 Task: Add Sprouts Color Safe Laundry Booster Oxygen Brightner to the cart.
Action: Mouse moved to (722, 269)
Screenshot: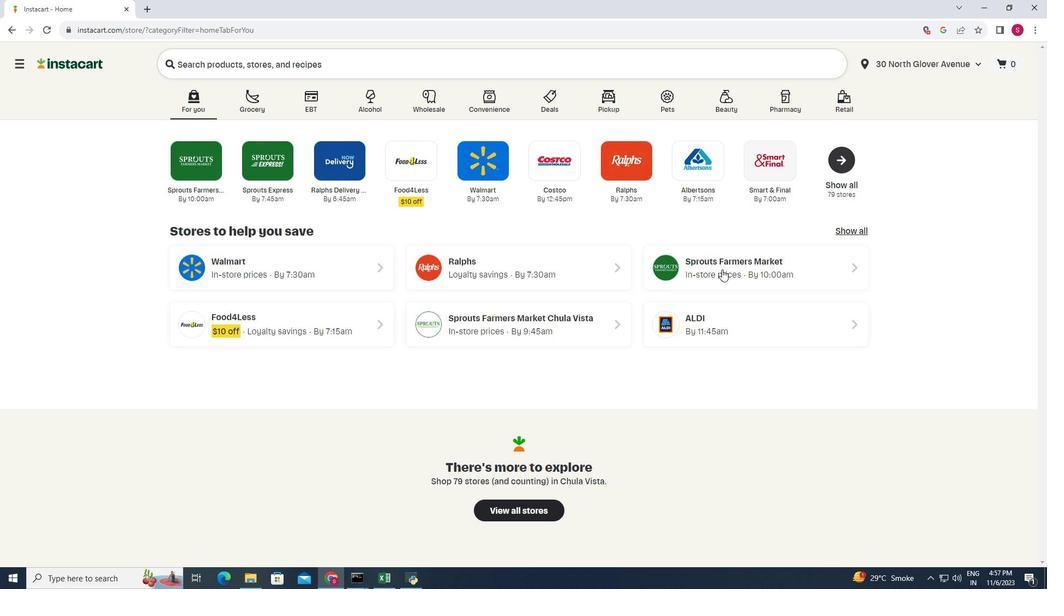 
Action: Mouse pressed left at (722, 269)
Screenshot: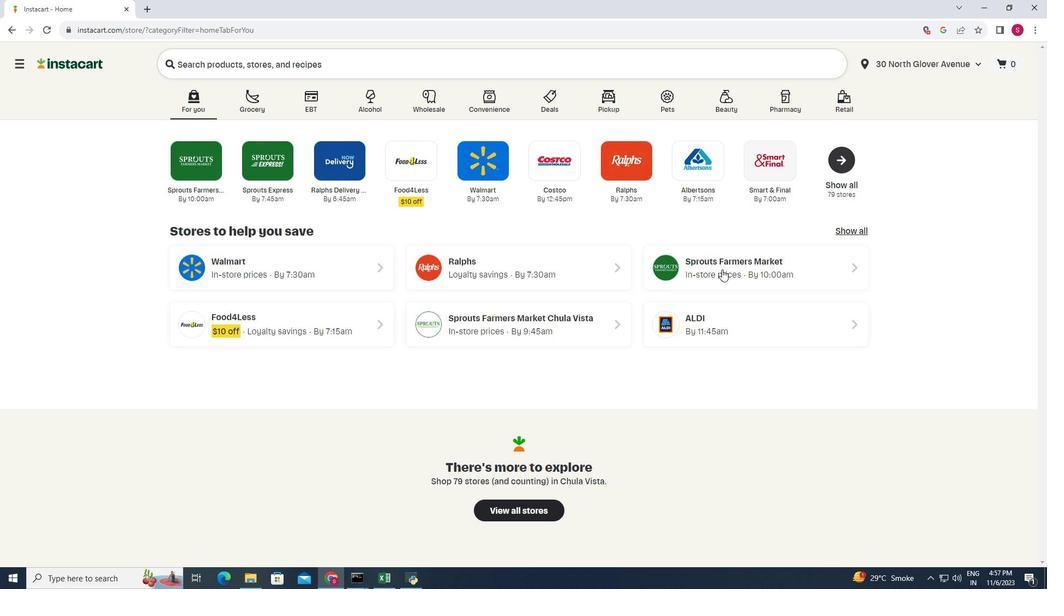 
Action: Mouse moved to (69, 402)
Screenshot: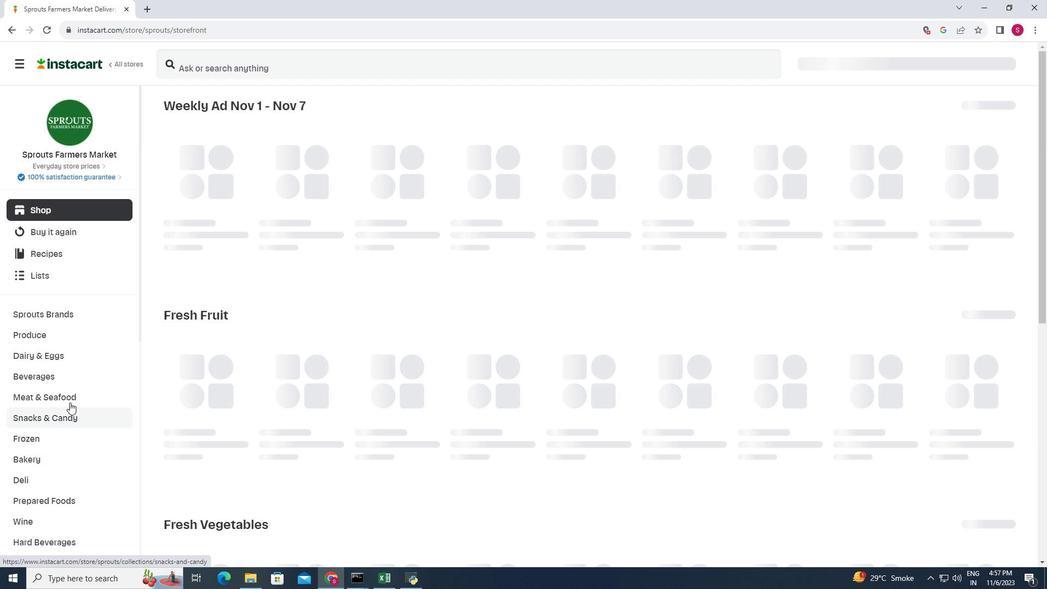 
Action: Mouse scrolled (69, 402) with delta (0, 0)
Screenshot: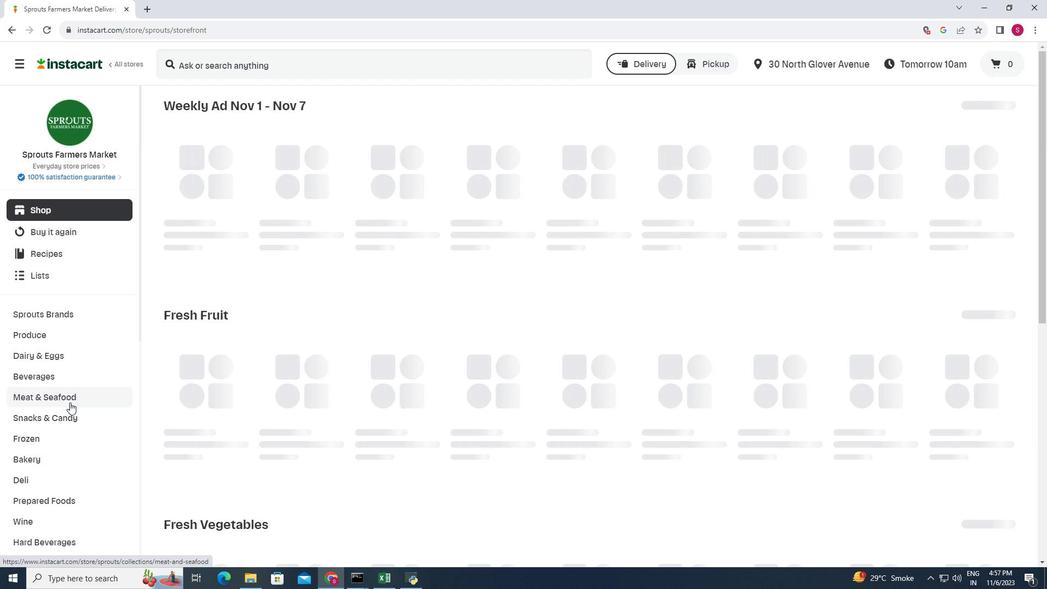 
Action: Mouse moved to (72, 402)
Screenshot: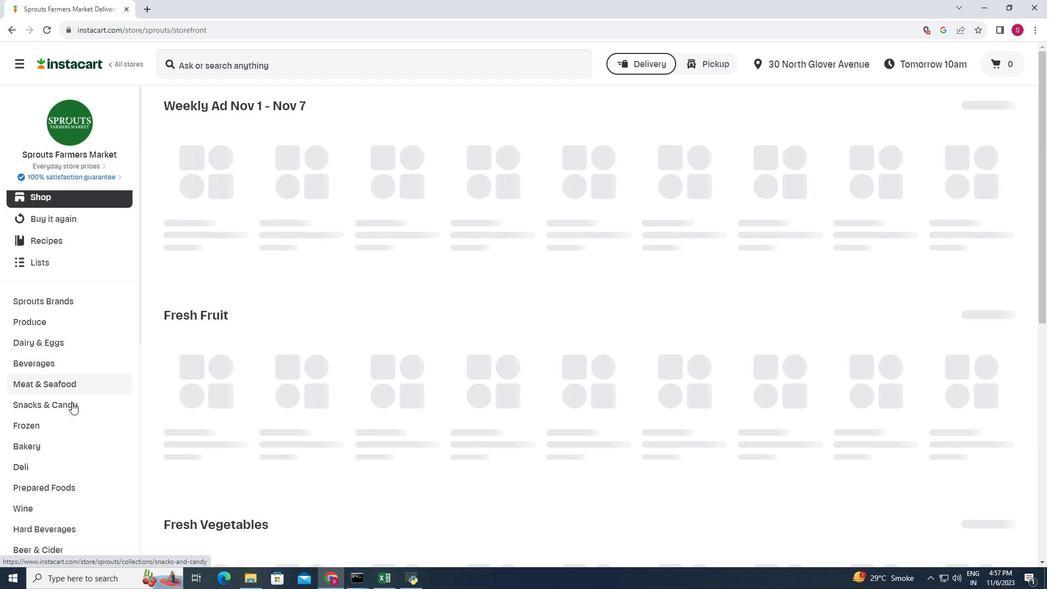 
Action: Mouse scrolled (72, 402) with delta (0, 0)
Screenshot: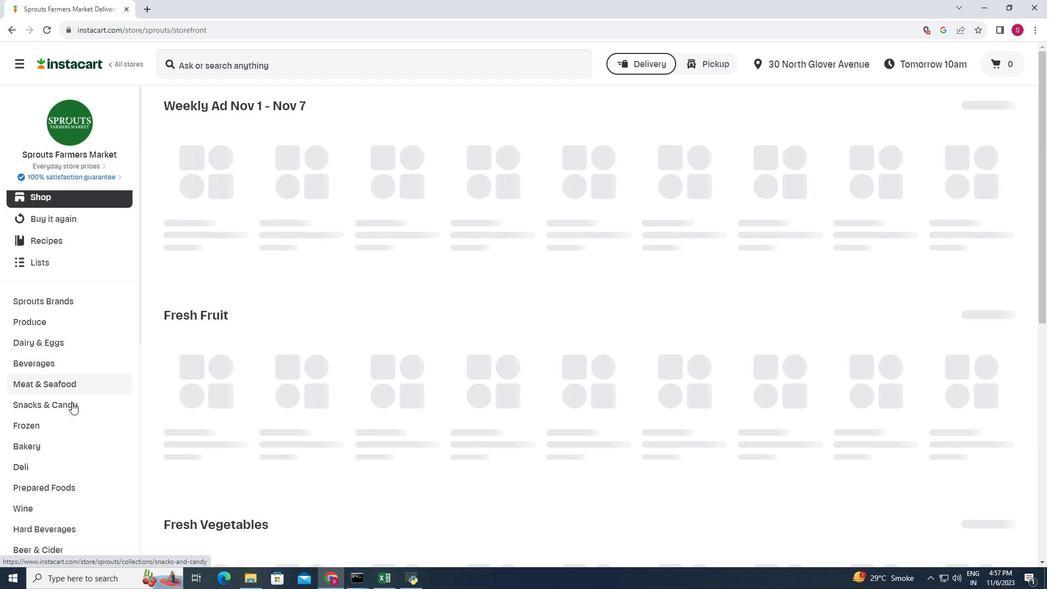 
Action: Mouse moved to (74, 402)
Screenshot: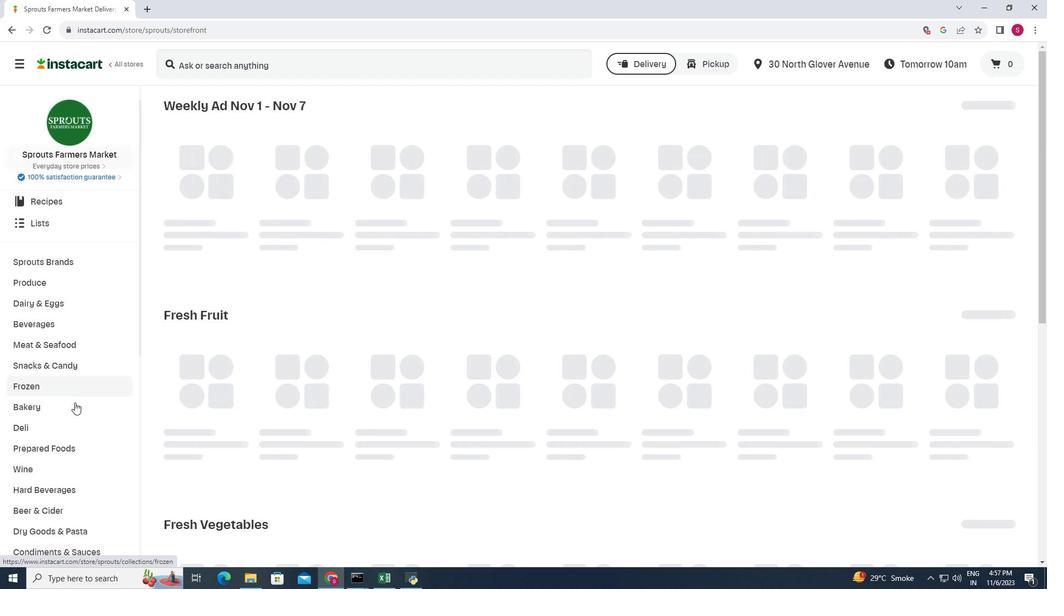 
Action: Mouse scrolled (74, 402) with delta (0, 0)
Screenshot: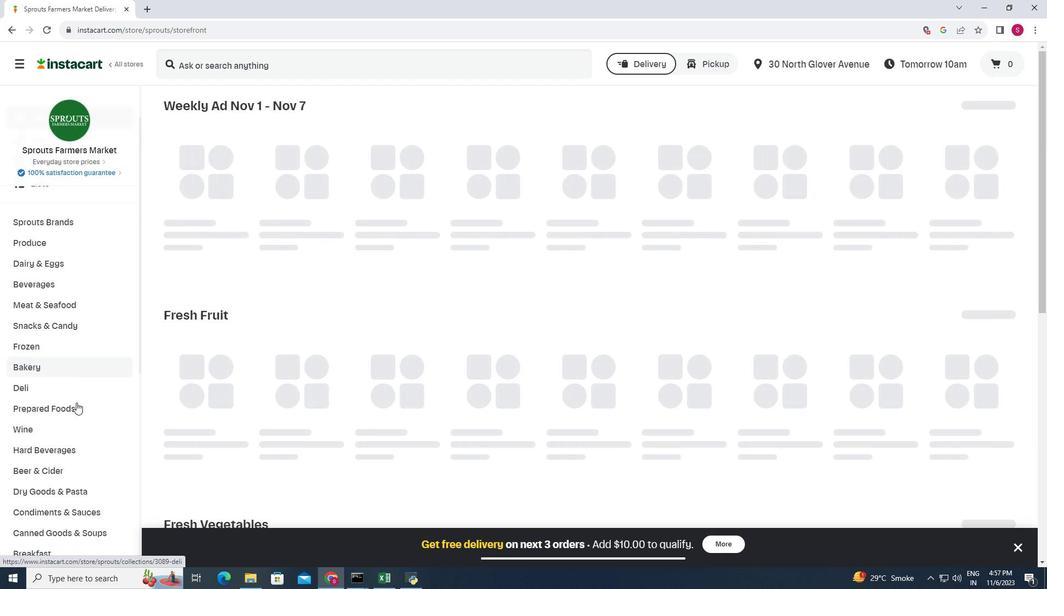 
Action: Mouse moved to (81, 404)
Screenshot: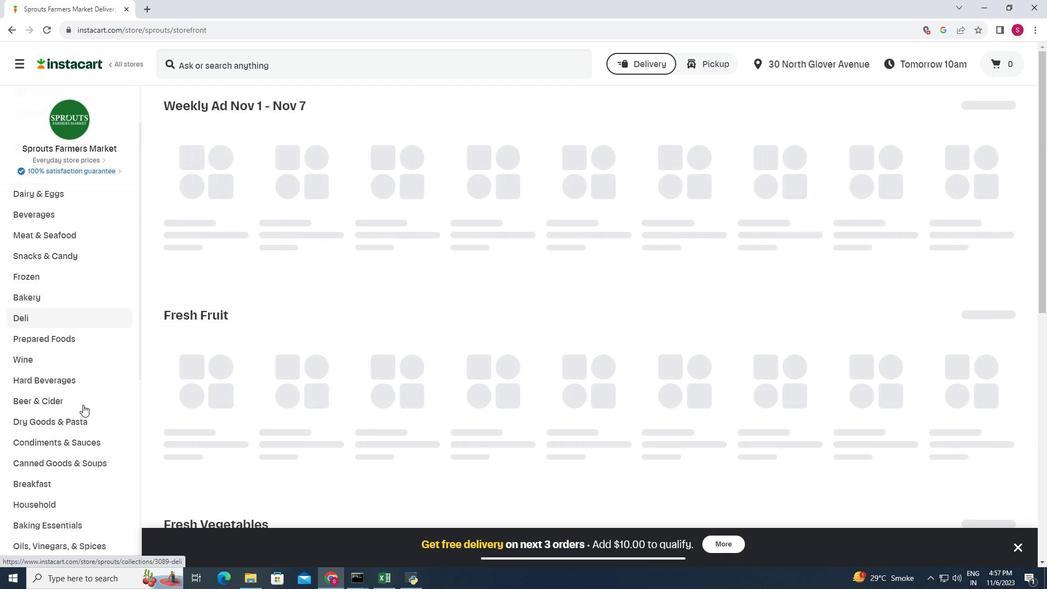 
Action: Mouse scrolled (81, 404) with delta (0, 0)
Screenshot: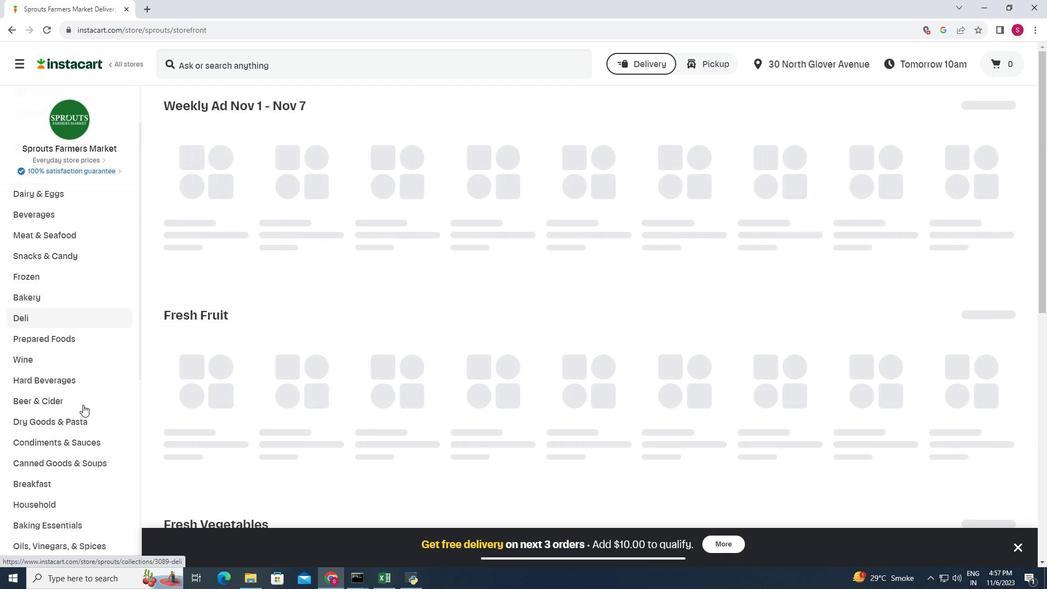 
Action: Mouse moved to (75, 450)
Screenshot: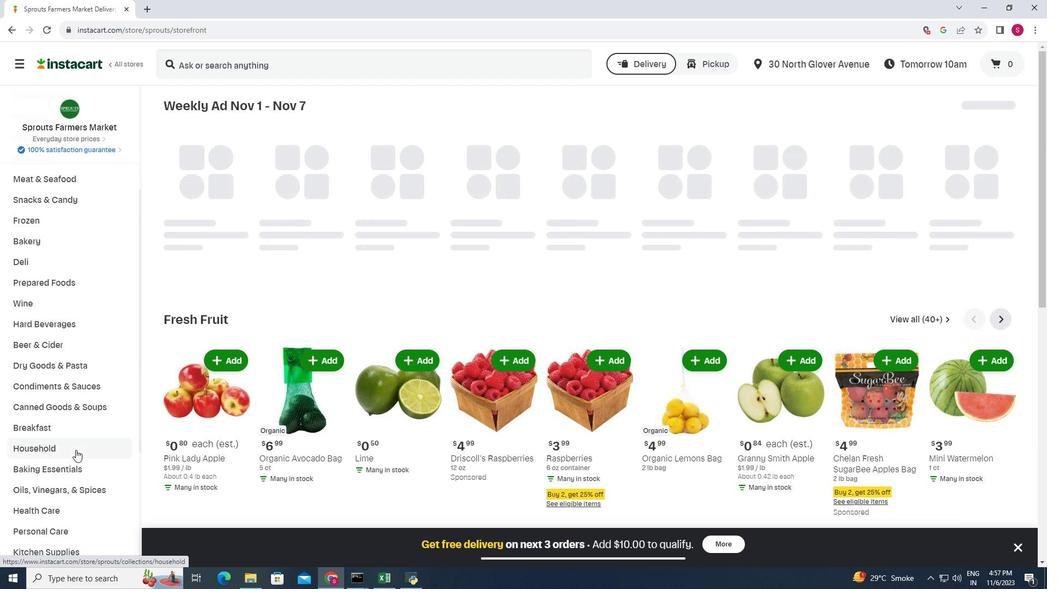 
Action: Mouse pressed left at (75, 450)
Screenshot: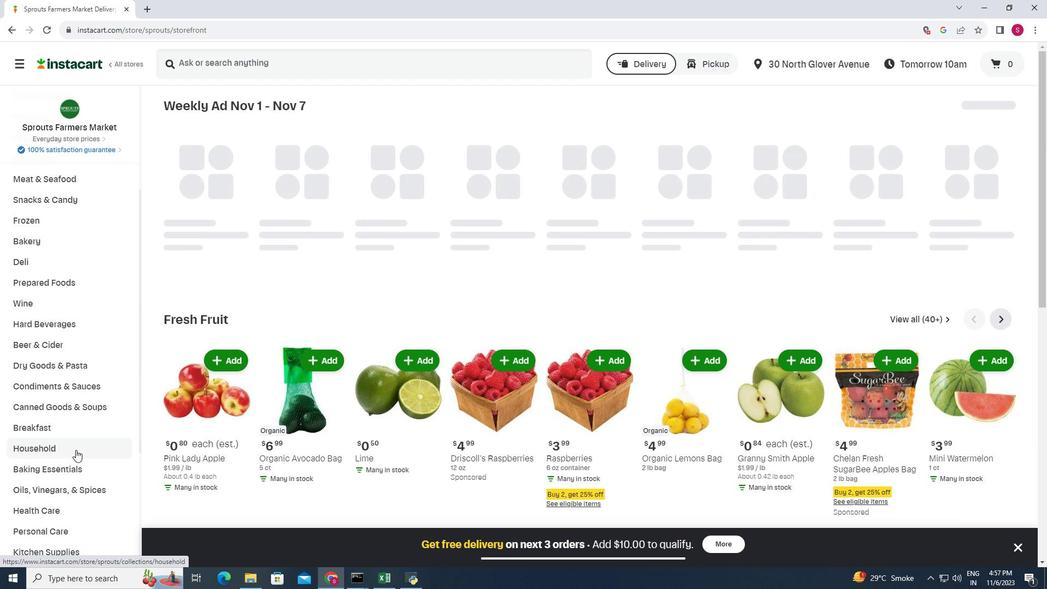 
Action: Mouse moved to (408, 135)
Screenshot: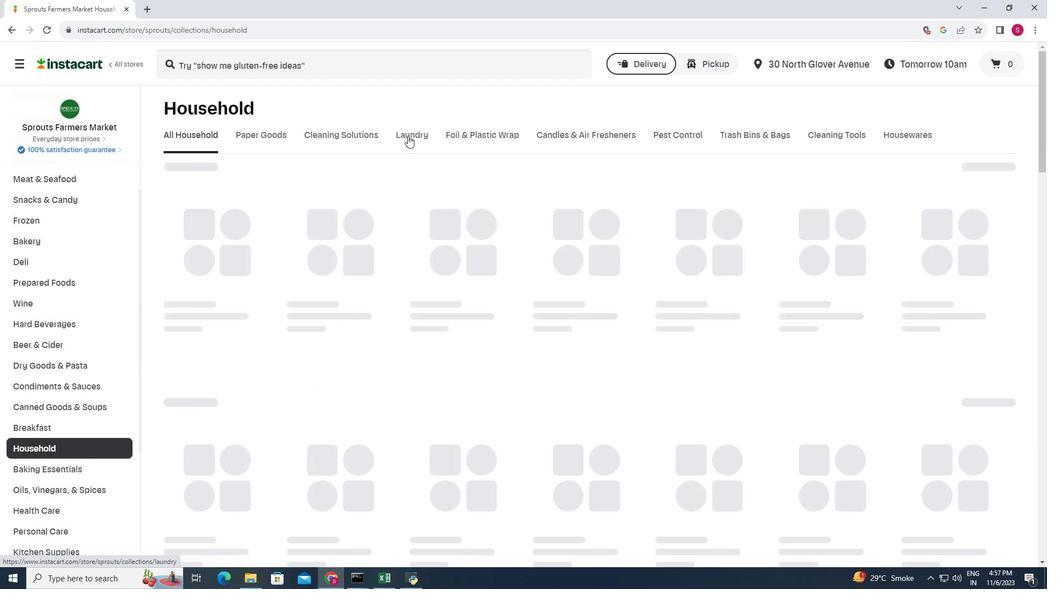 
Action: Mouse pressed left at (408, 135)
Screenshot: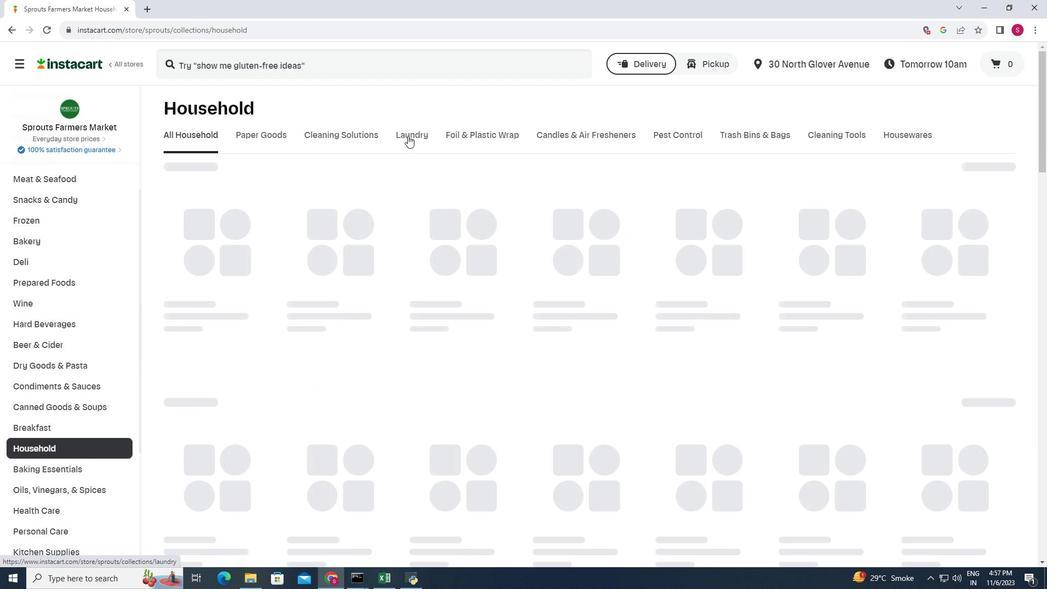 
Action: Mouse moved to (274, 209)
Screenshot: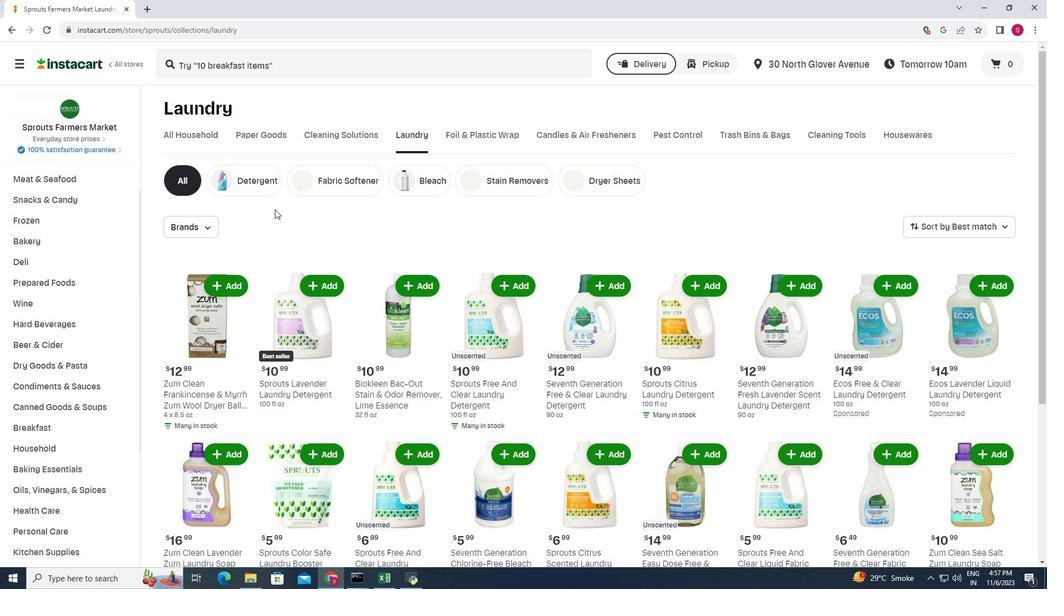 
Action: Mouse scrolled (274, 208) with delta (0, 0)
Screenshot: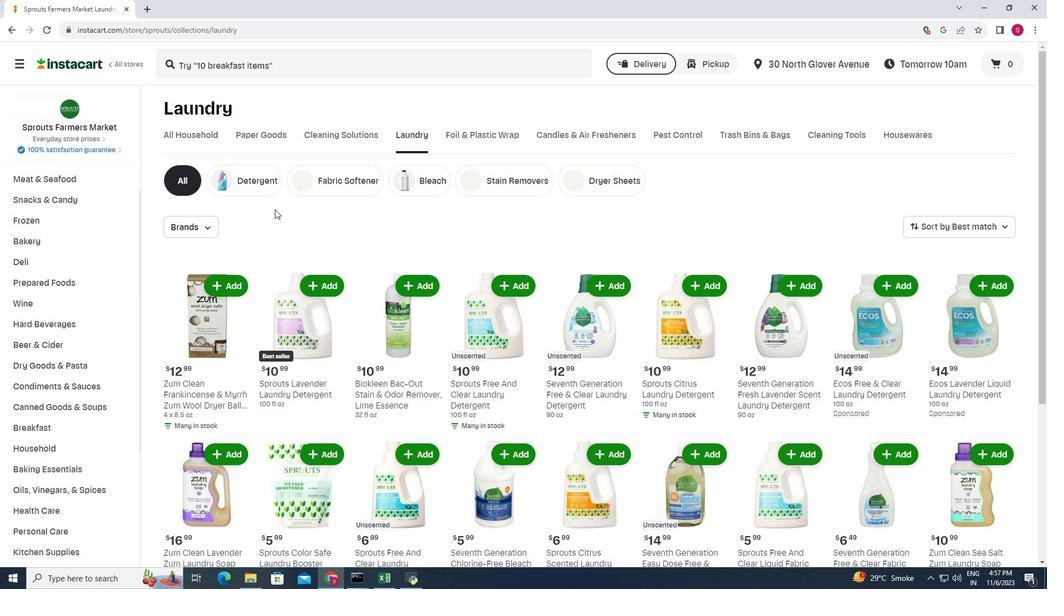 
Action: Mouse moved to (260, 217)
Screenshot: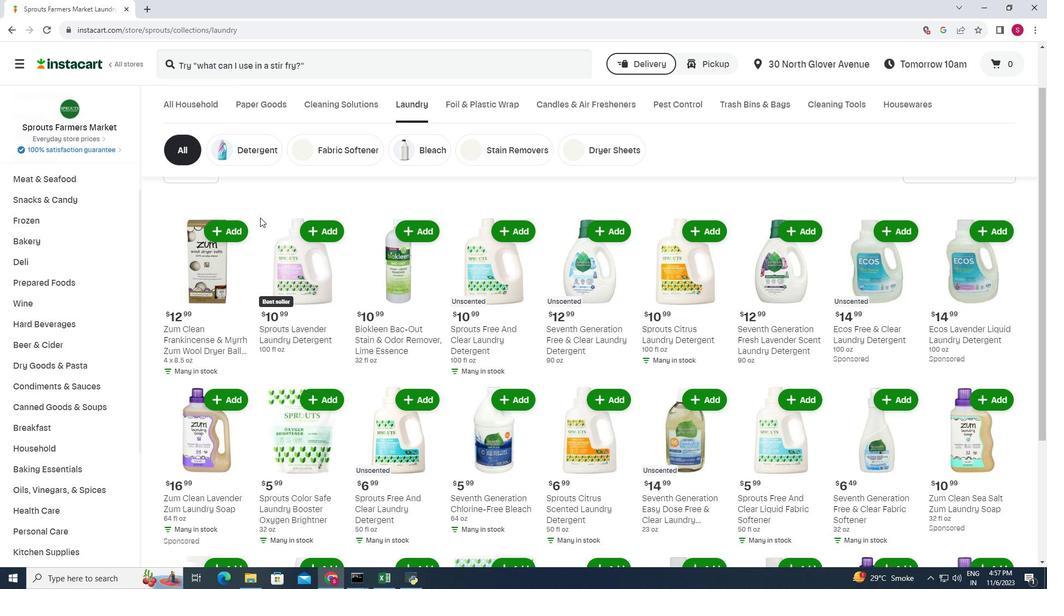 
Action: Mouse scrolled (260, 217) with delta (0, 0)
Screenshot: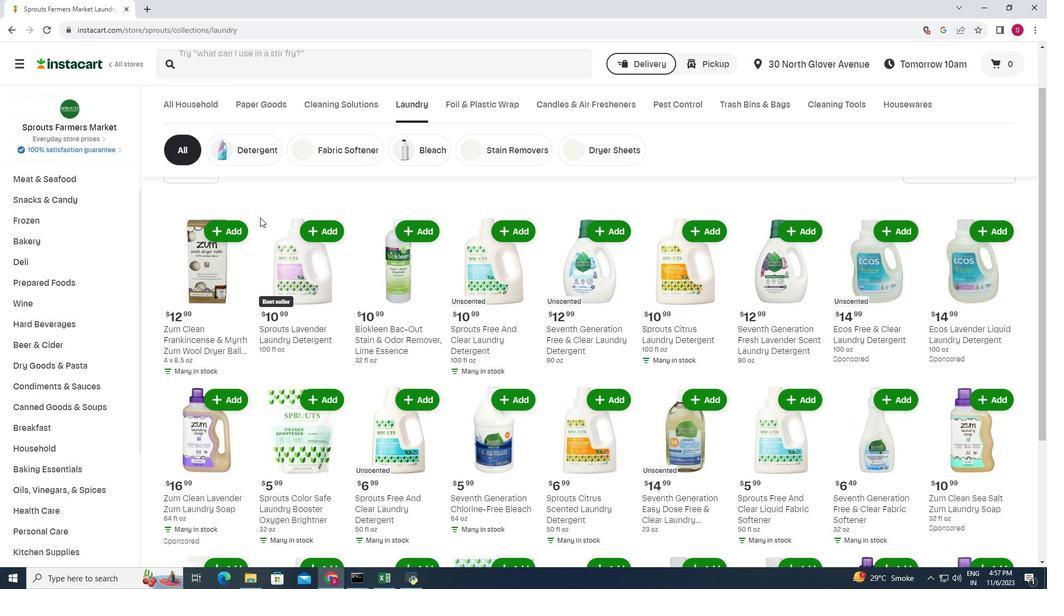 
Action: Mouse scrolled (260, 217) with delta (0, 0)
Screenshot: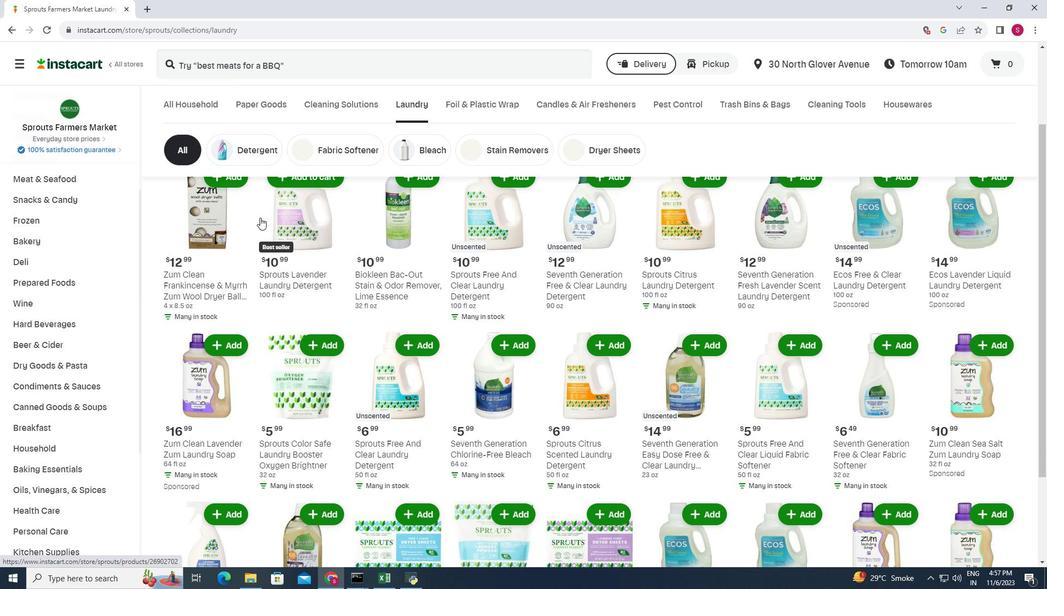 
Action: Mouse scrolled (260, 217) with delta (0, 0)
Screenshot: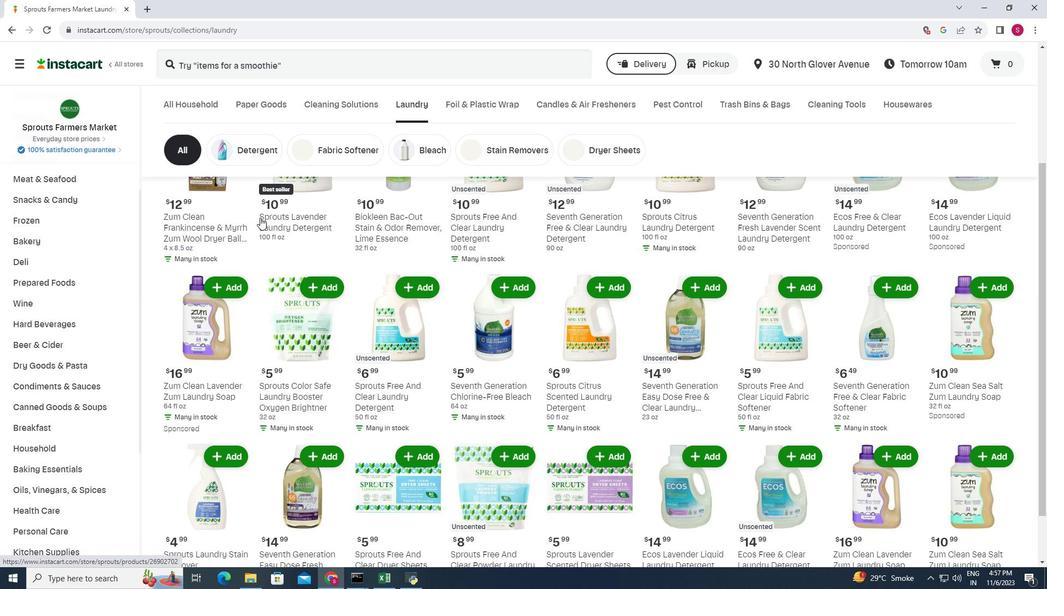 
Action: Mouse moved to (318, 234)
Screenshot: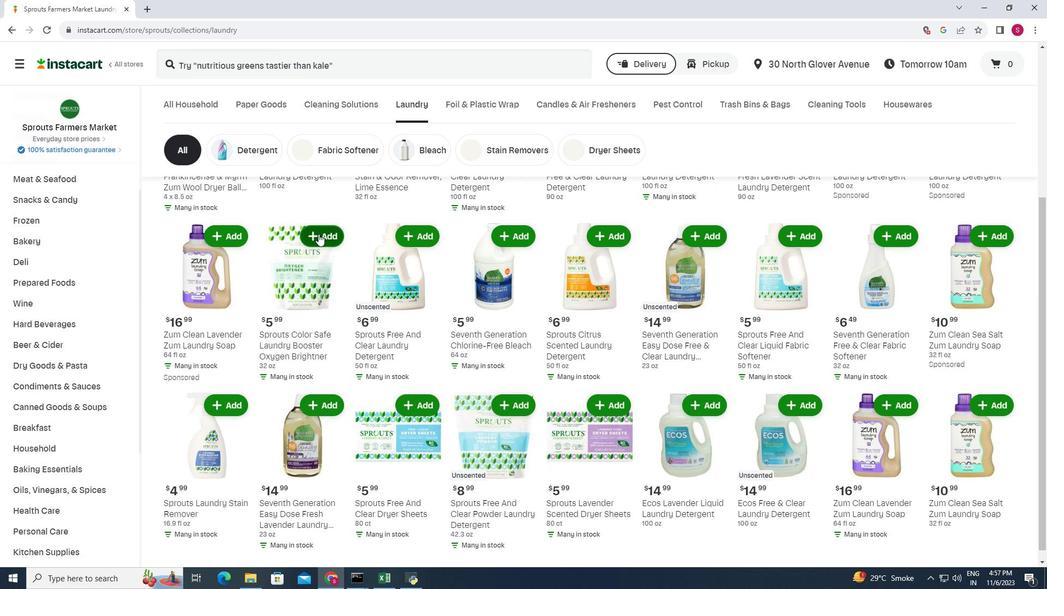 
Action: Mouse pressed left at (318, 234)
Screenshot: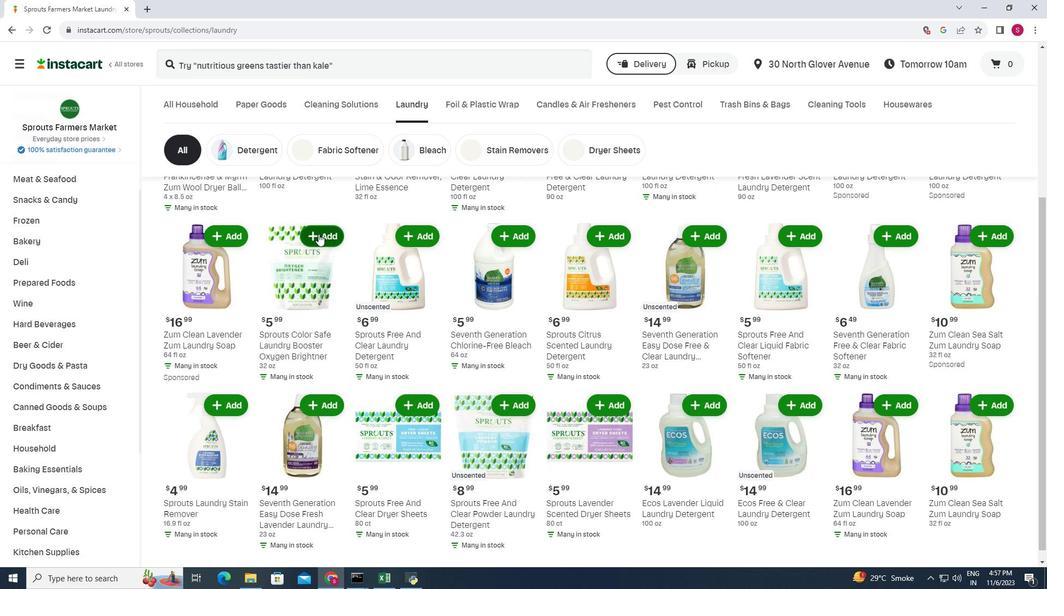 
Action: Mouse moved to (320, 195)
Screenshot: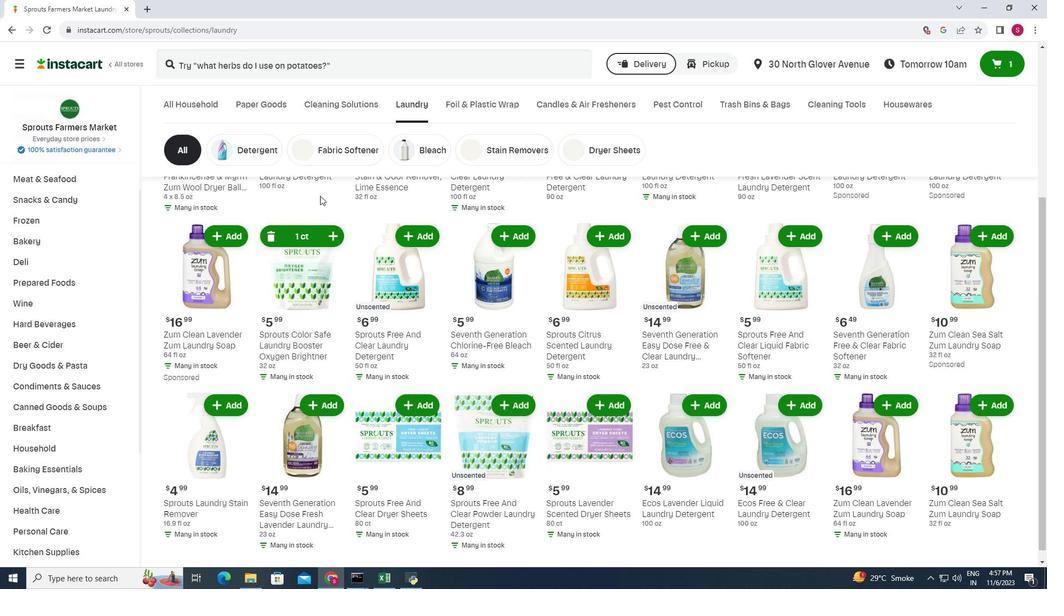 
